 Task: Toggle the forward on open in the remote.
Action: Mouse moved to (16, 669)
Screenshot: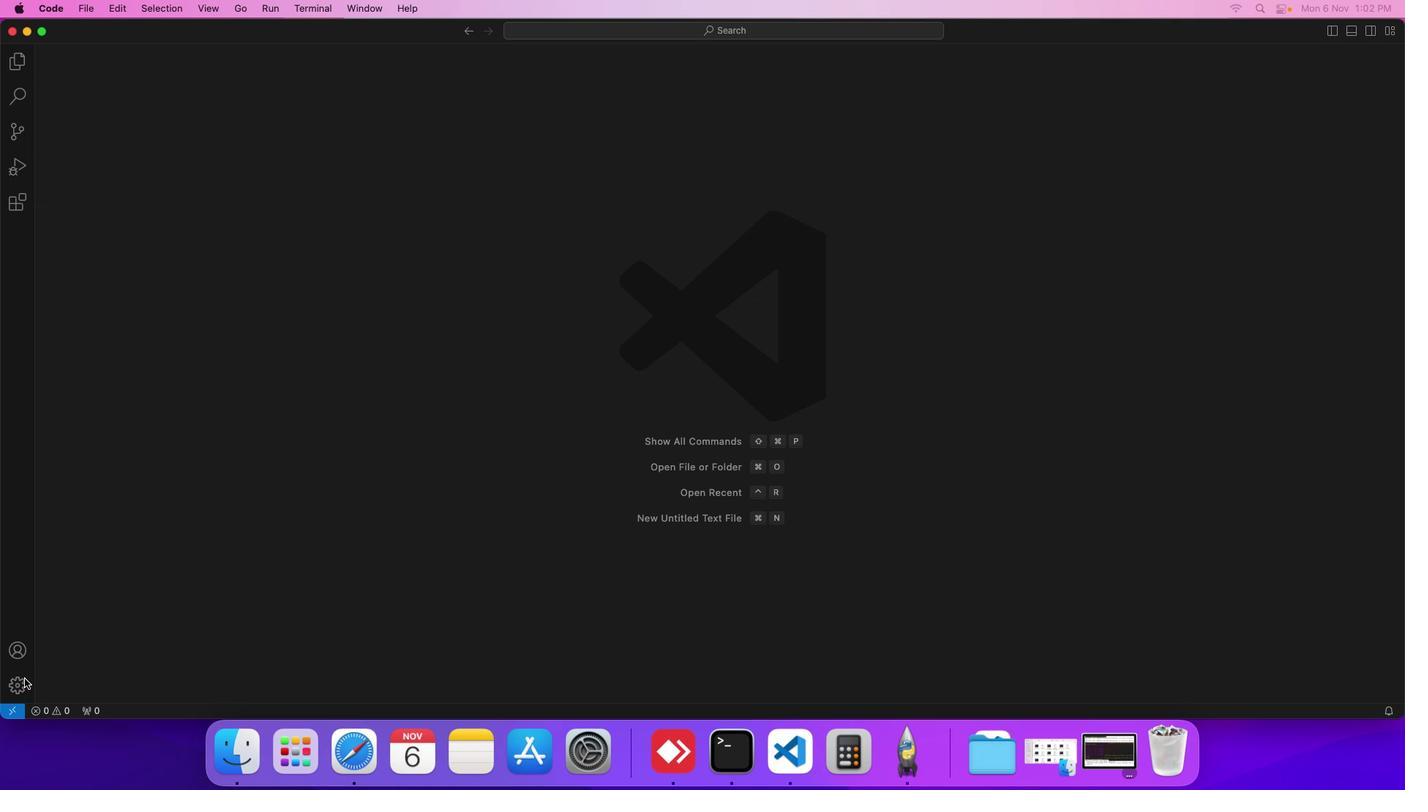 
Action: Mouse pressed left at (16, 669)
Screenshot: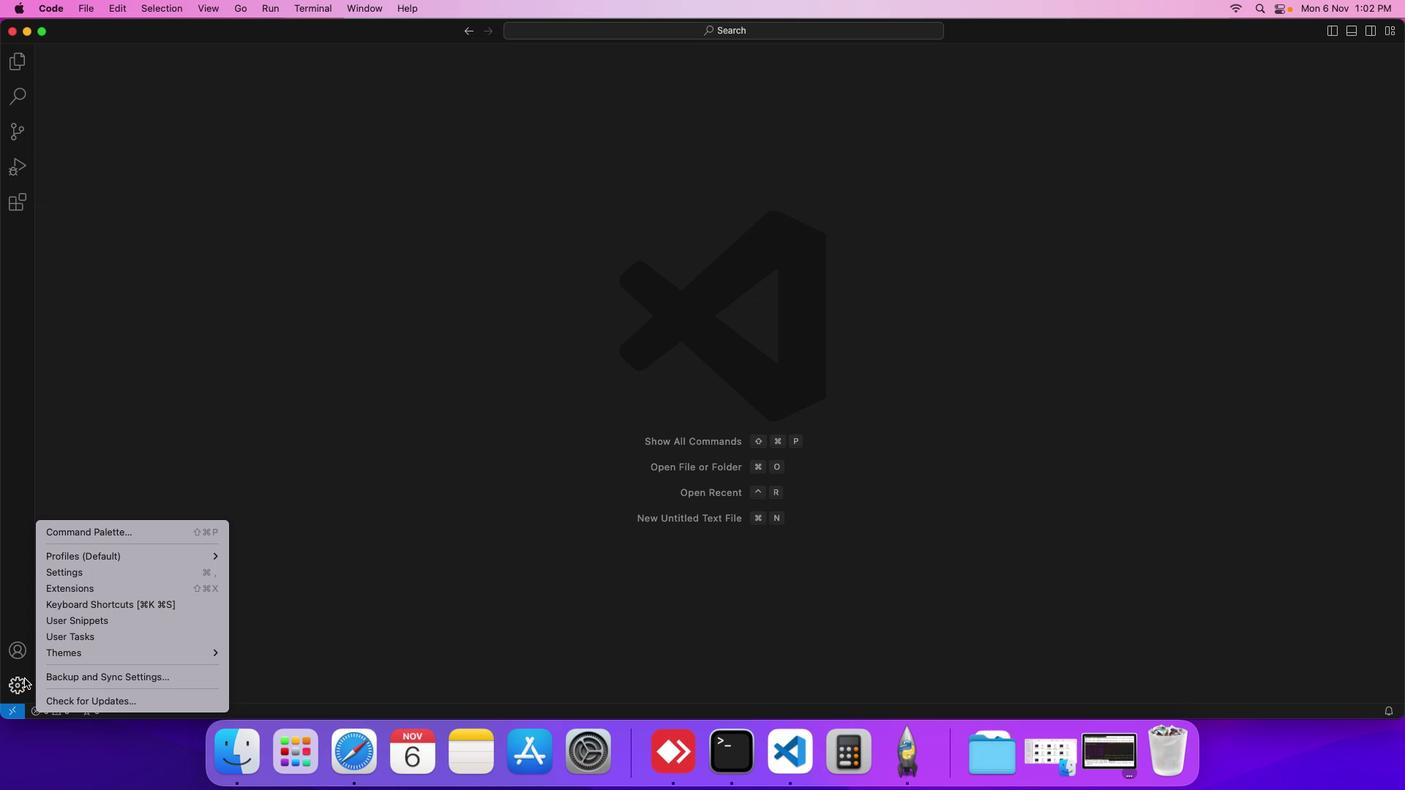 
Action: Mouse moved to (68, 571)
Screenshot: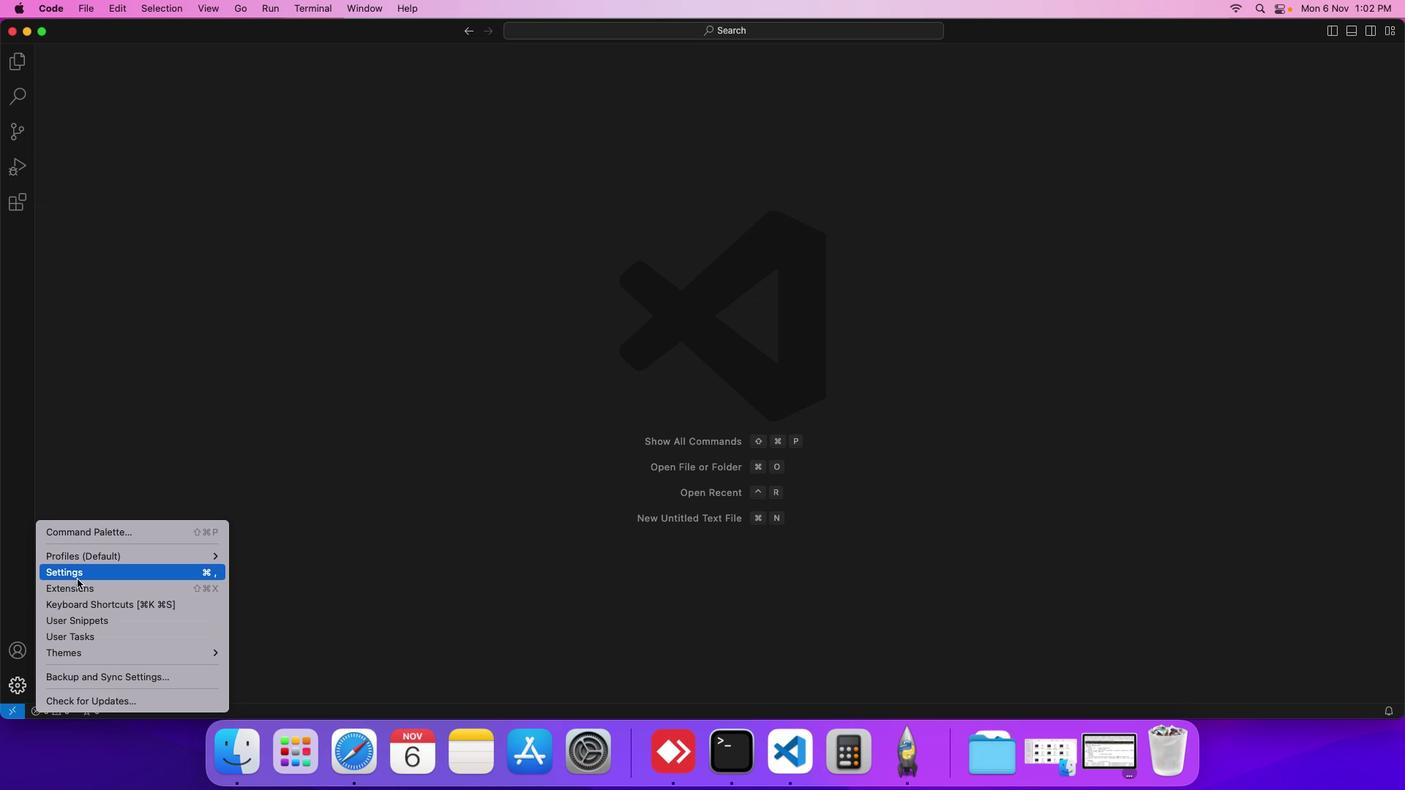
Action: Mouse pressed left at (68, 571)
Screenshot: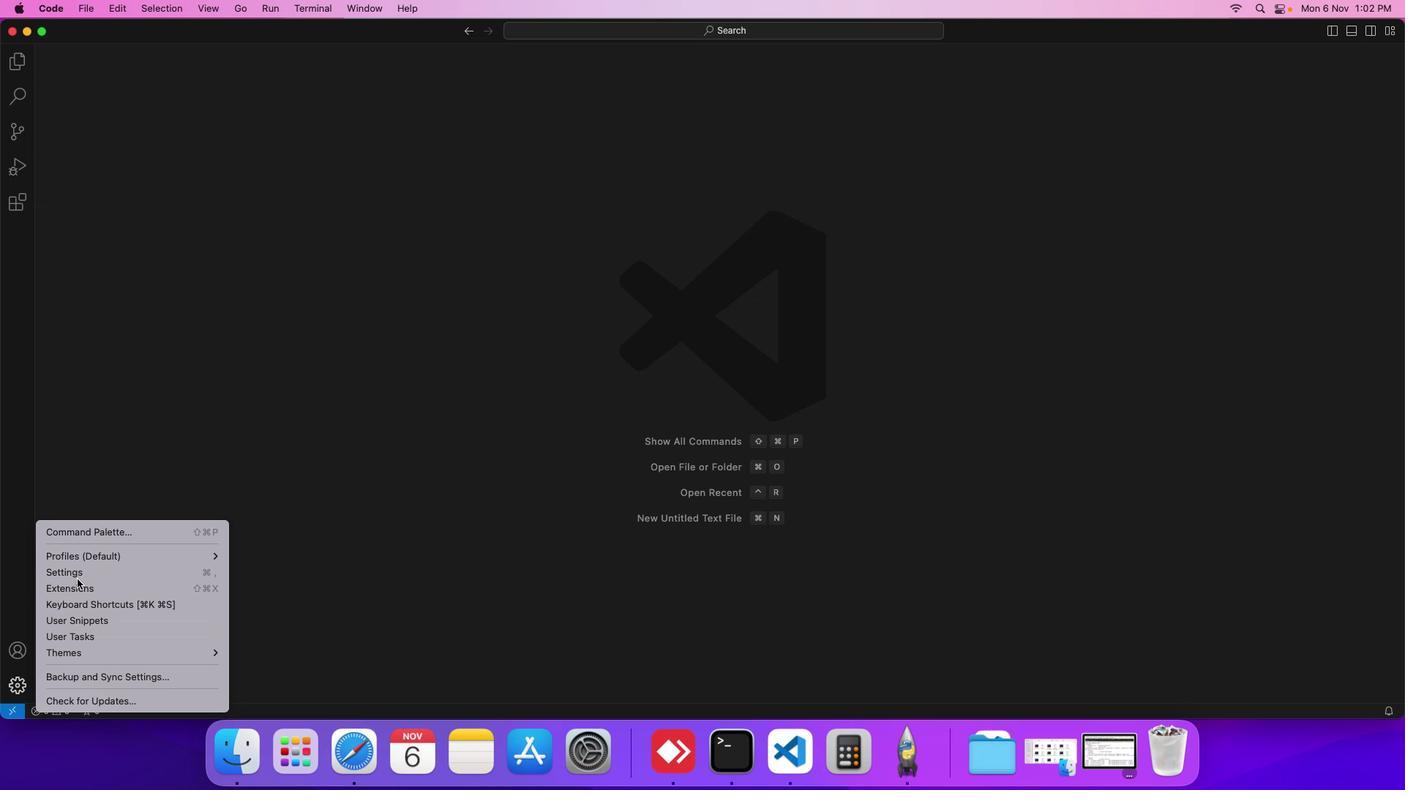 
Action: Mouse moved to (308, 204)
Screenshot: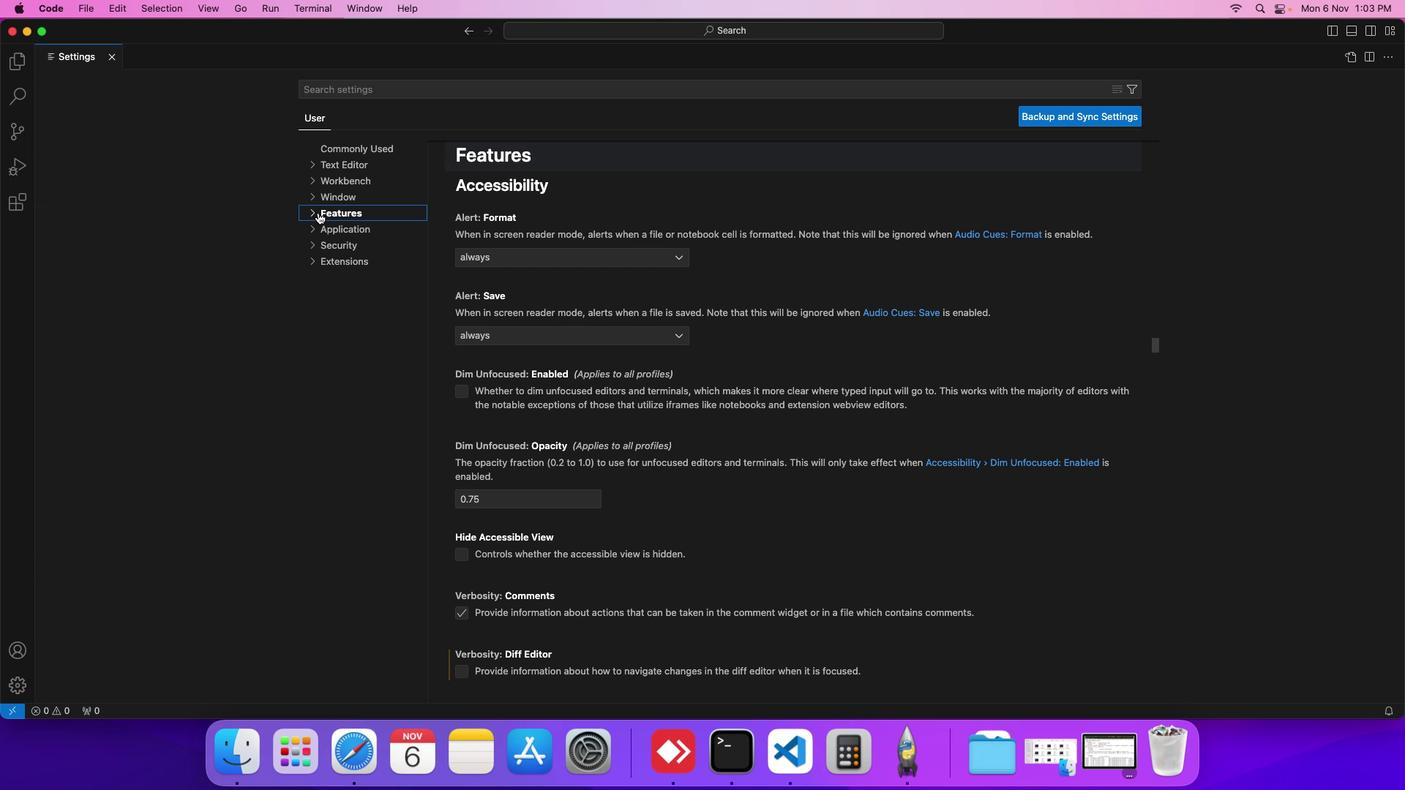 
Action: Mouse pressed left at (308, 204)
Screenshot: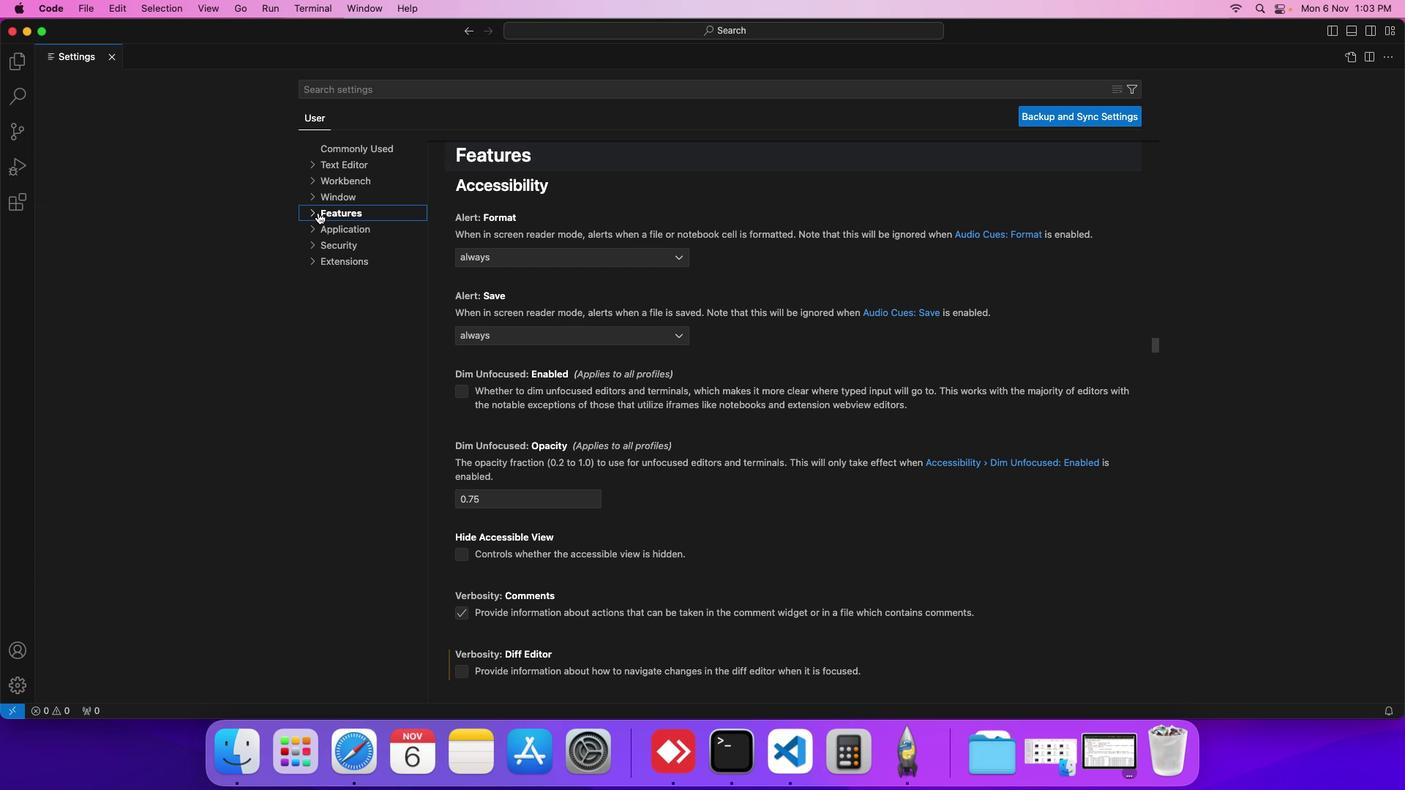 
Action: Mouse moved to (337, 414)
Screenshot: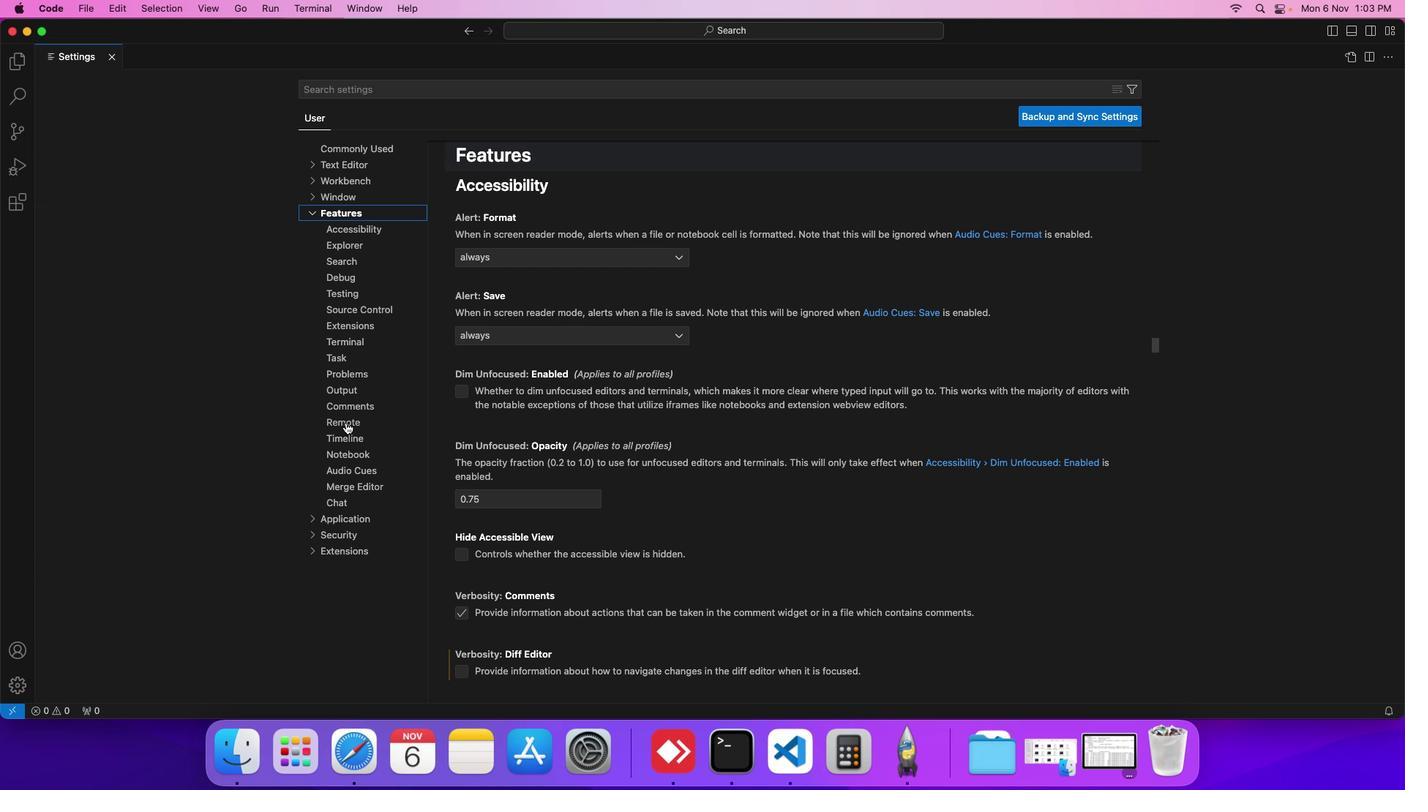 
Action: Mouse pressed left at (337, 414)
Screenshot: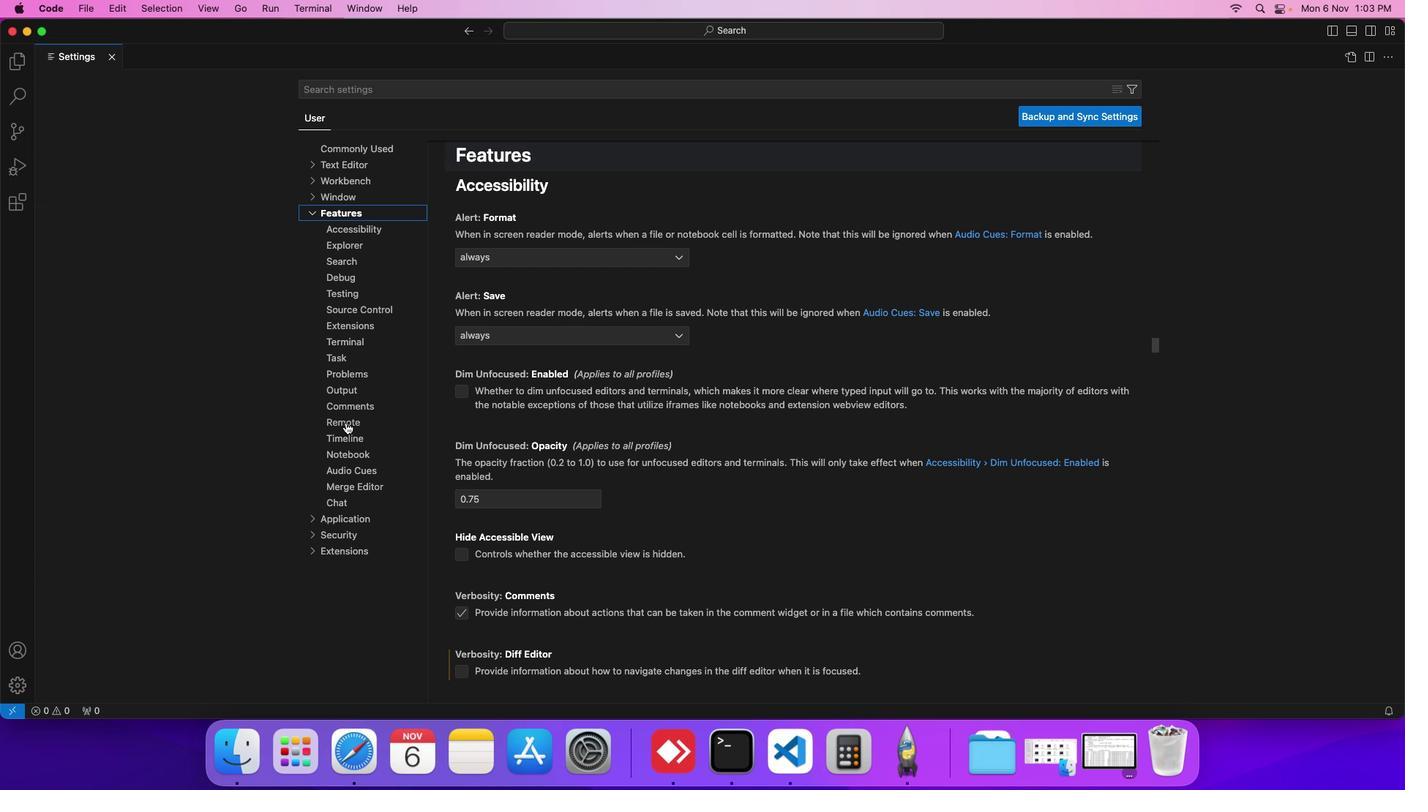 
Action: Mouse moved to (451, 510)
Screenshot: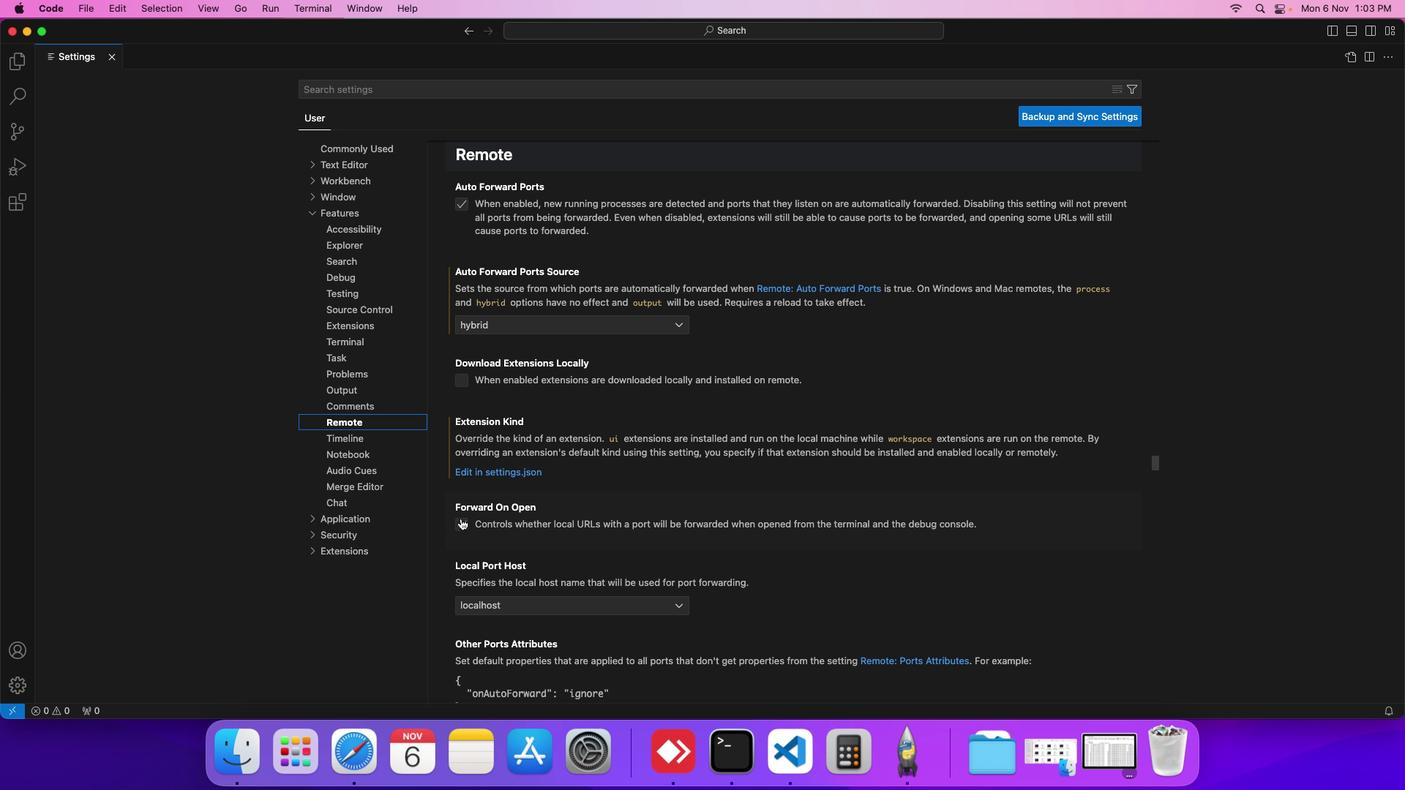 
Action: Mouse pressed left at (451, 510)
Screenshot: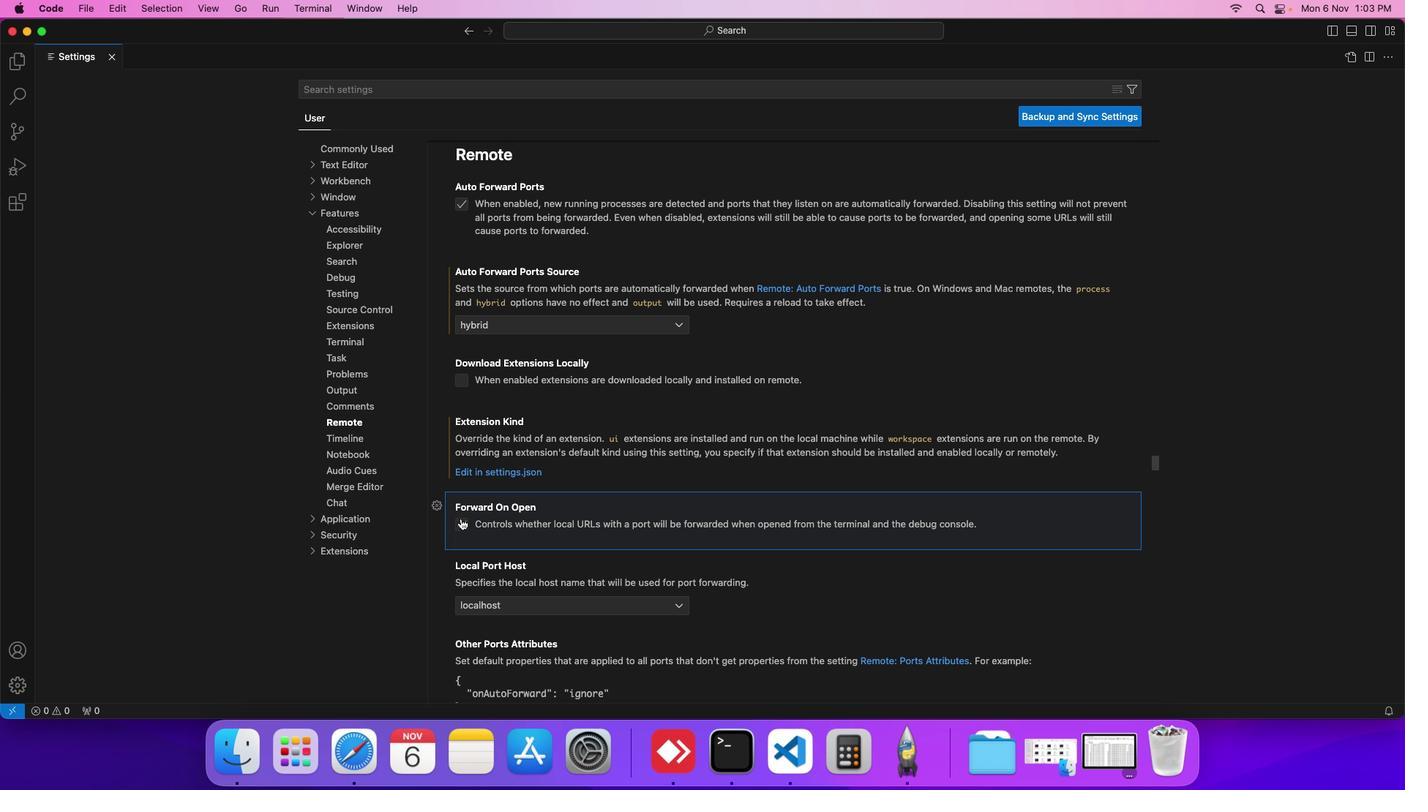 
Action: Mouse moved to (453, 510)
Screenshot: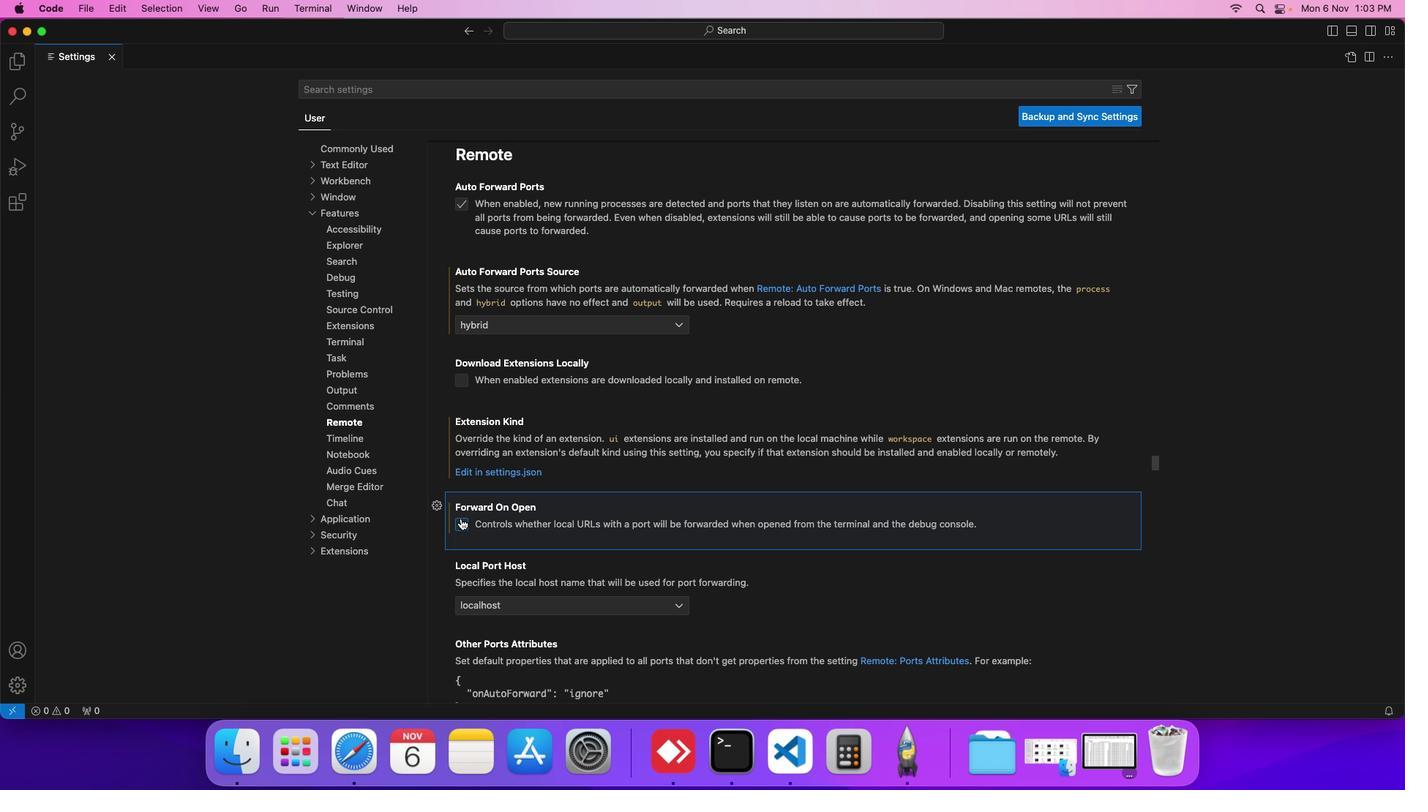 
